 Task: Use the formula "CODE" in spreadsheet "Project portfolio".
Action: Mouse moved to (1037, 326)
Screenshot: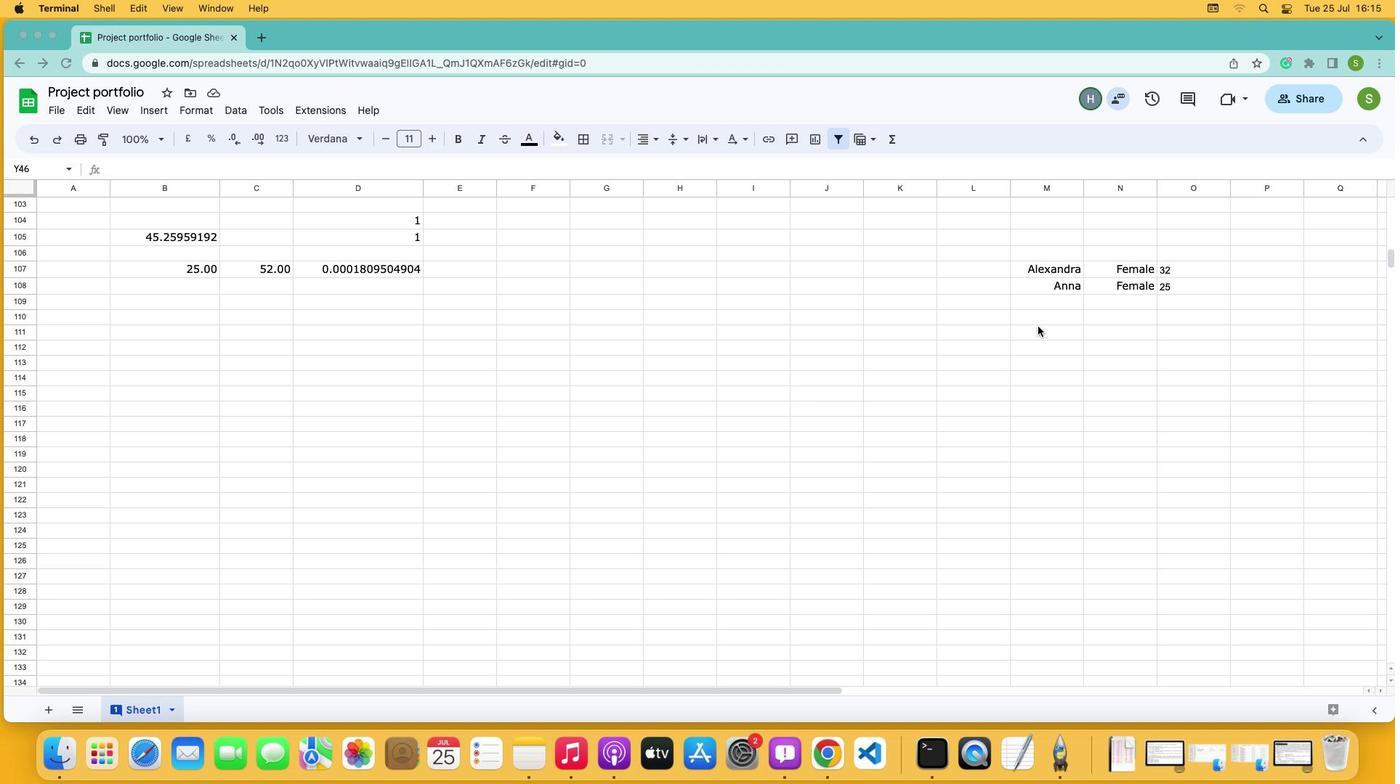 
Action: Mouse pressed left at (1037, 326)
Screenshot: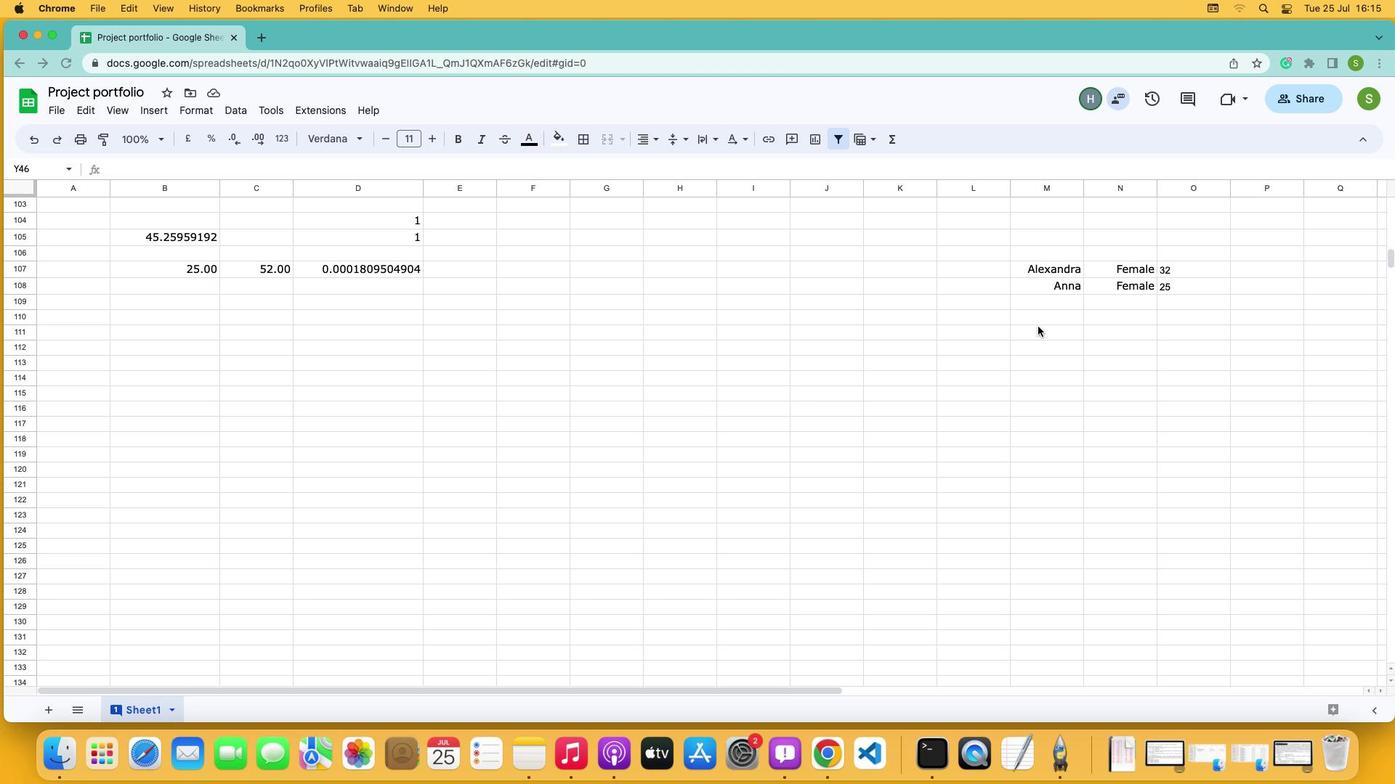 
Action: Mouse moved to (1043, 319)
Screenshot: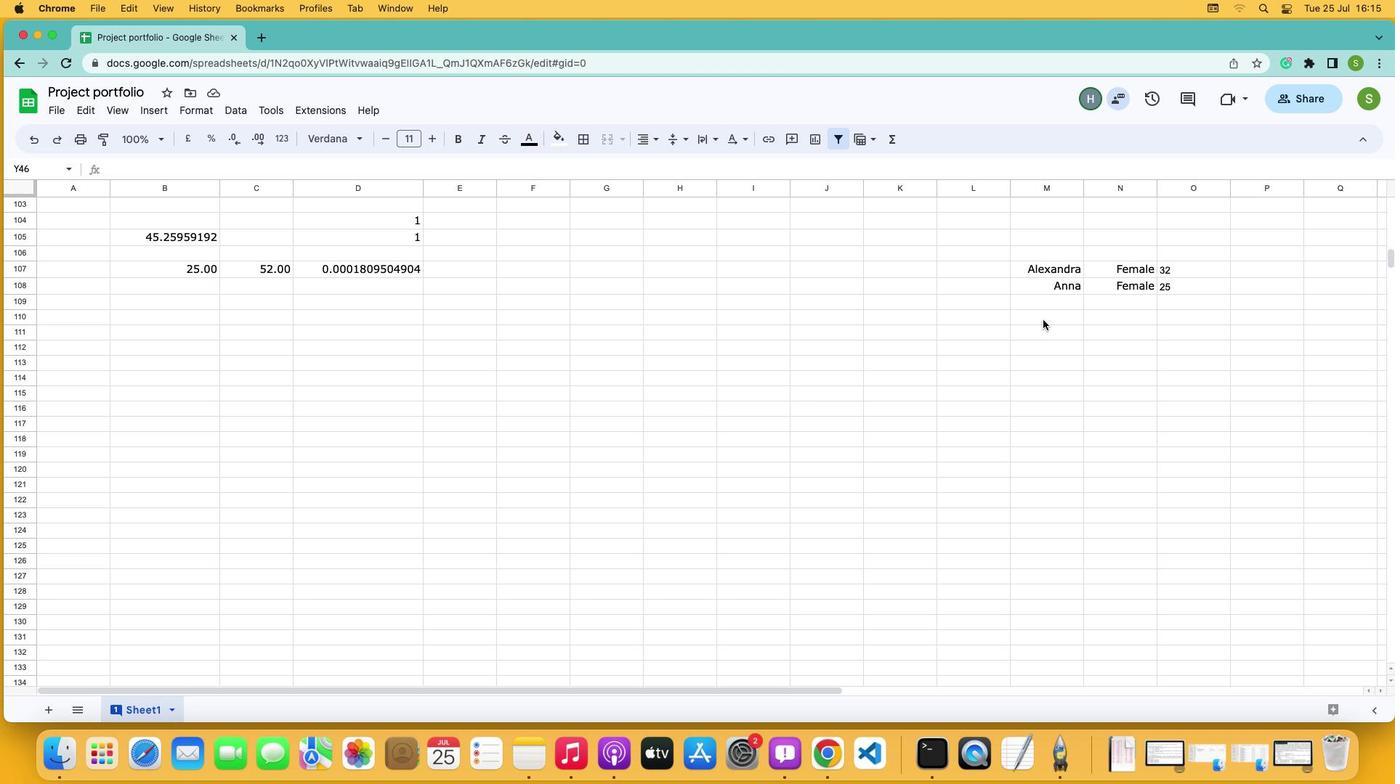 
Action: Mouse pressed left at (1043, 319)
Screenshot: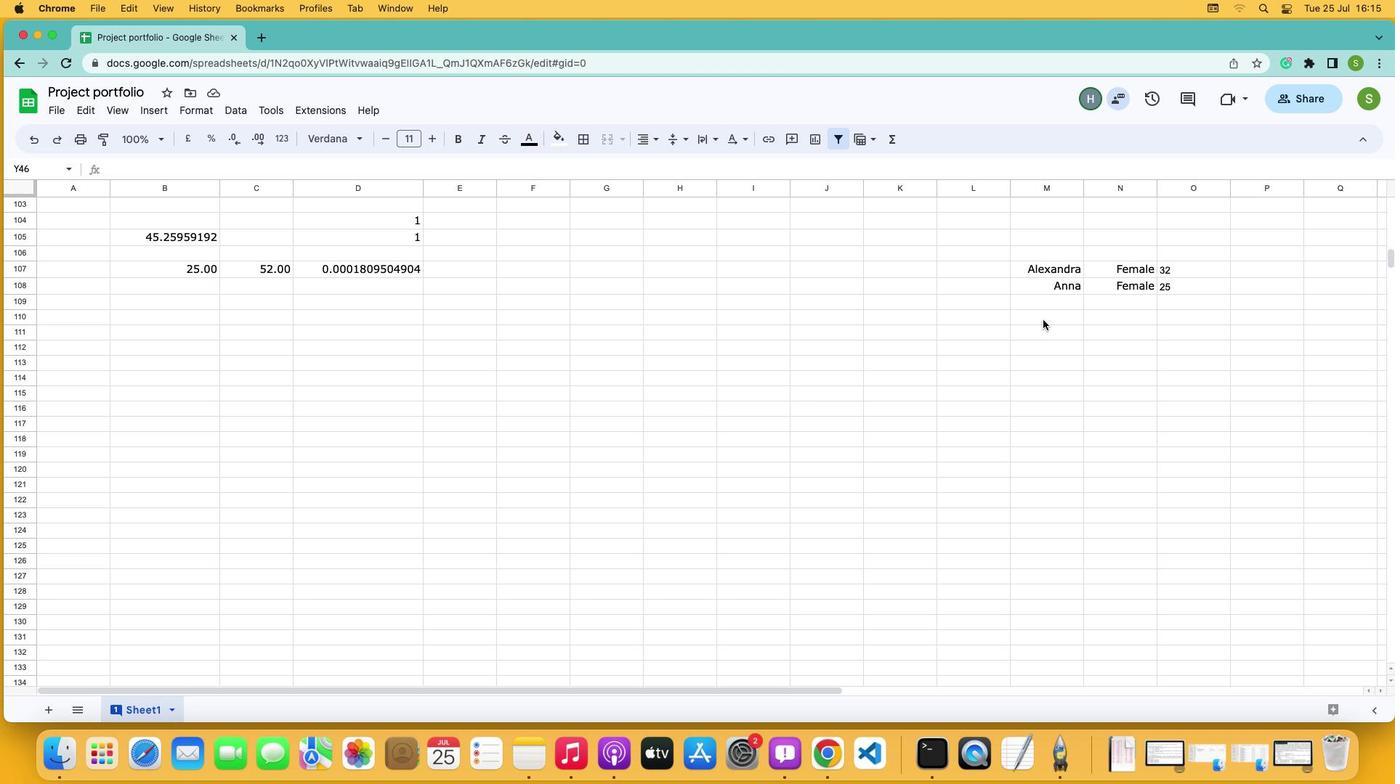 
Action: Mouse moved to (888, 135)
Screenshot: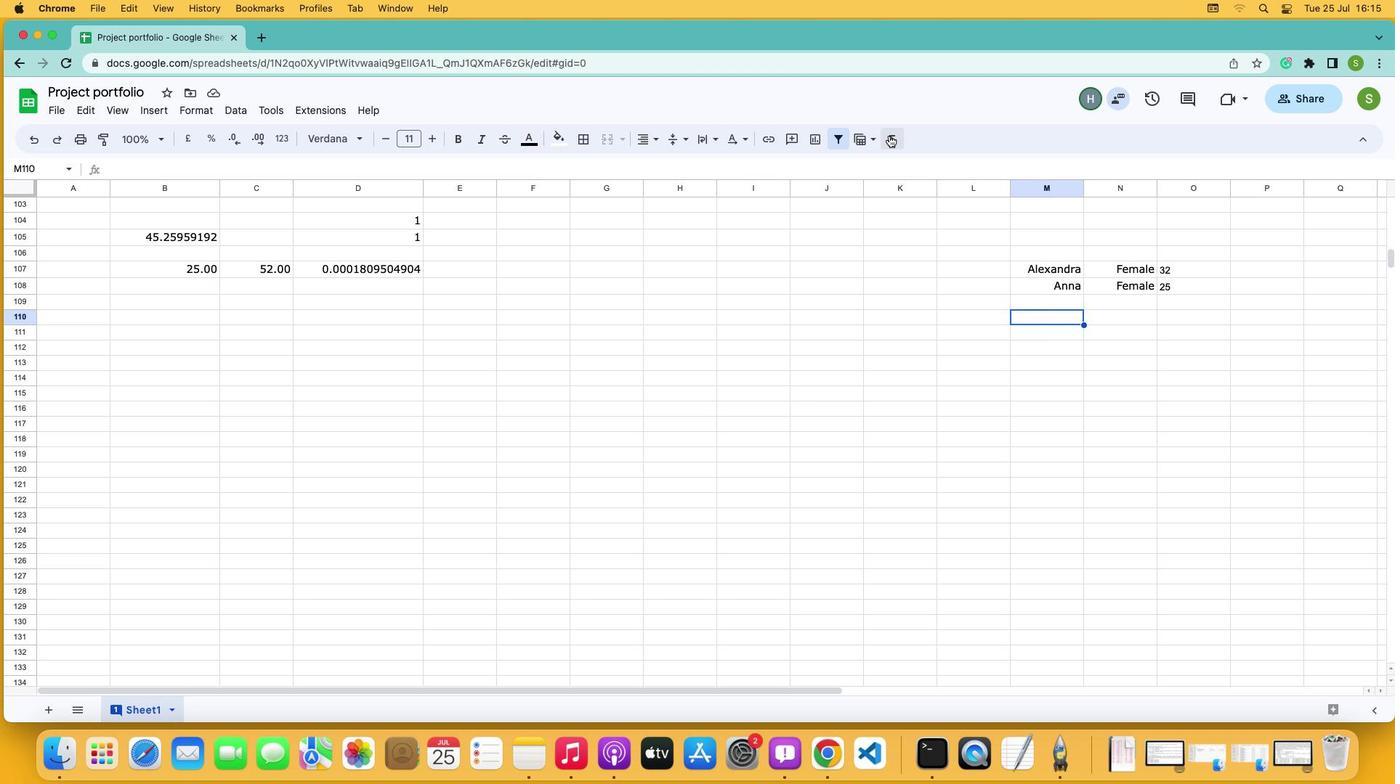 
Action: Mouse pressed left at (888, 135)
Screenshot: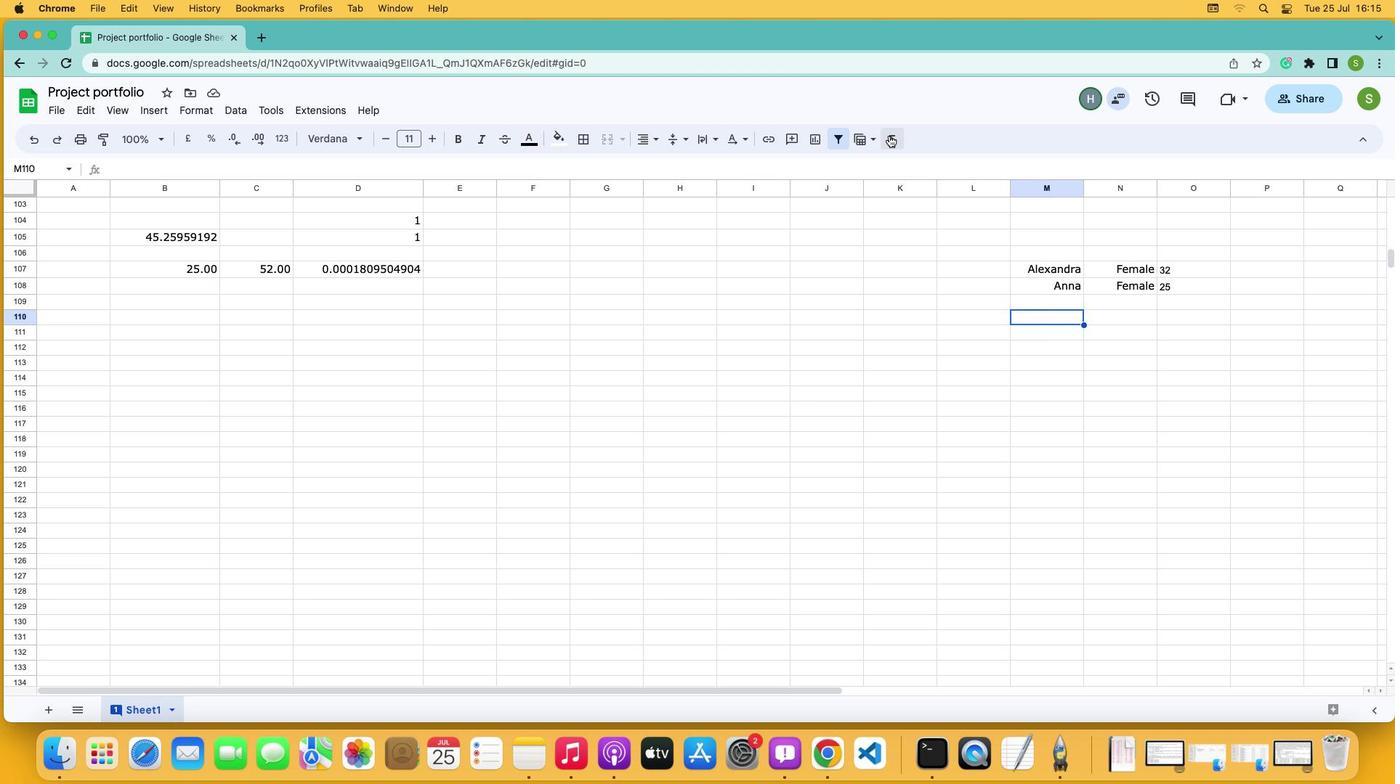 
Action: Mouse moved to (924, 294)
Screenshot: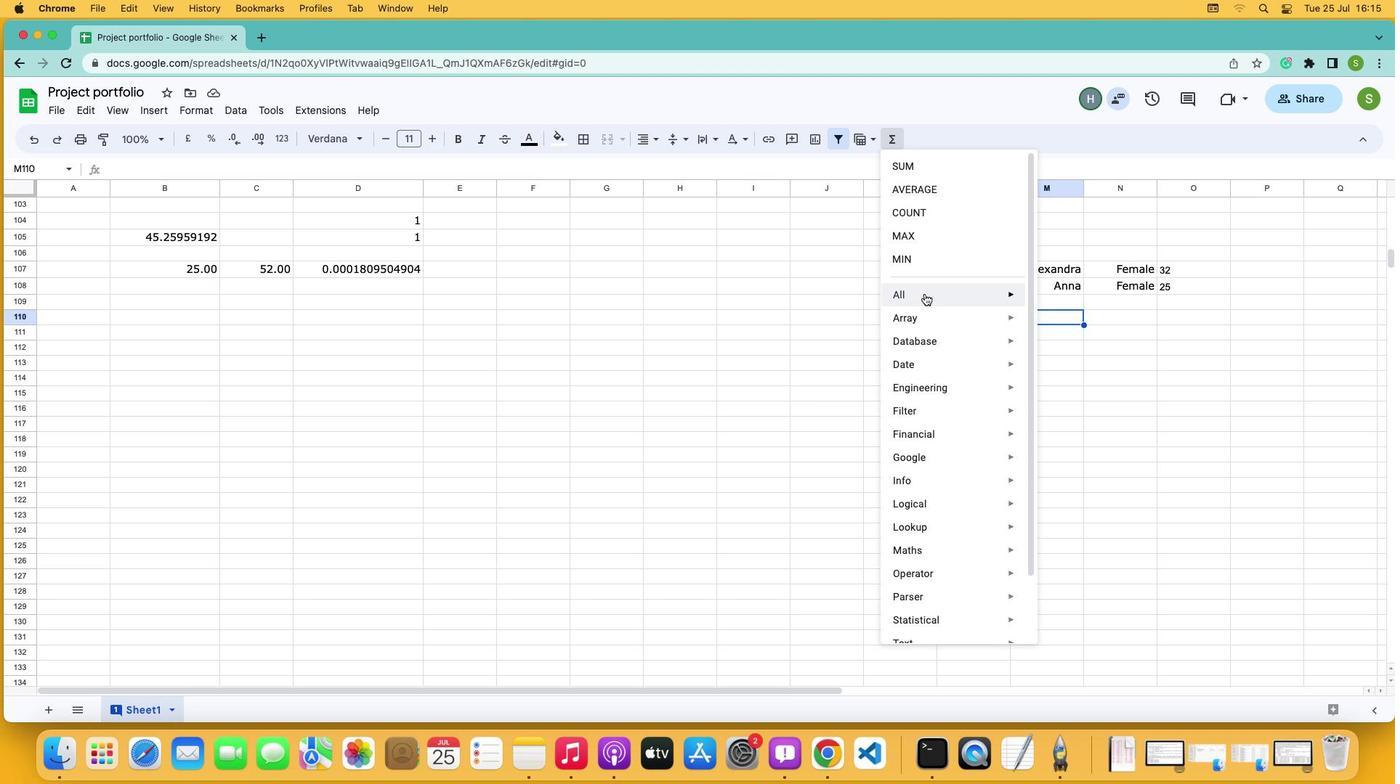 
Action: Mouse pressed left at (924, 294)
Screenshot: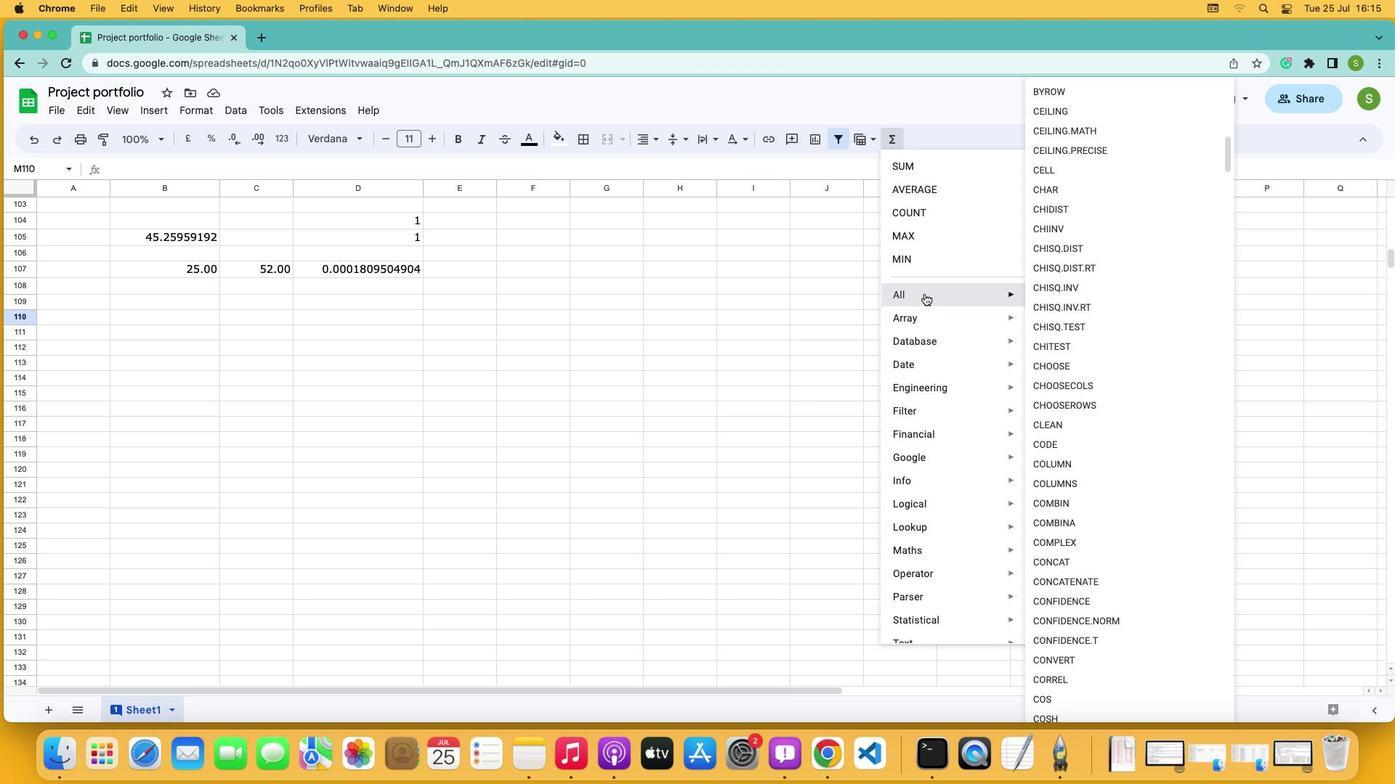 
Action: Mouse moved to (1054, 452)
Screenshot: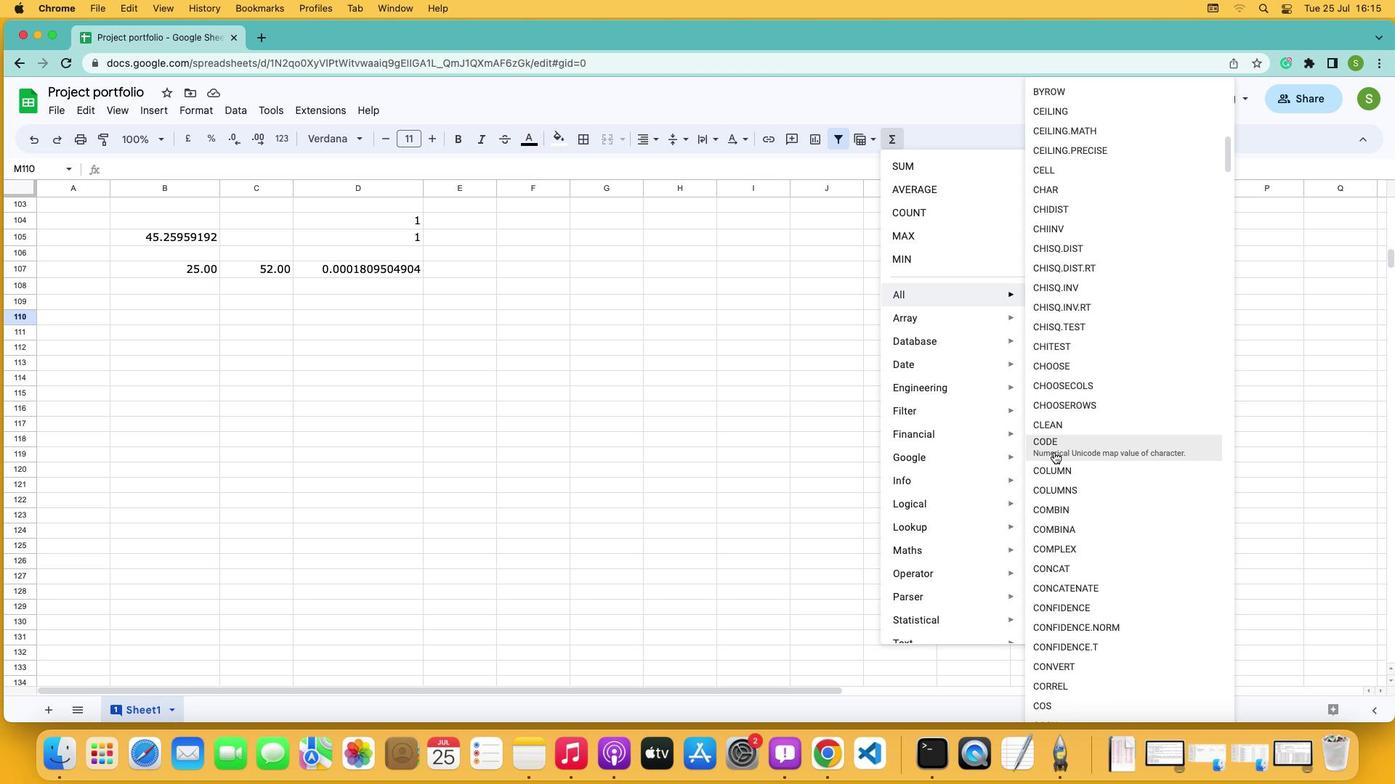
Action: Mouse pressed left at (1054, 452)
Screenshot: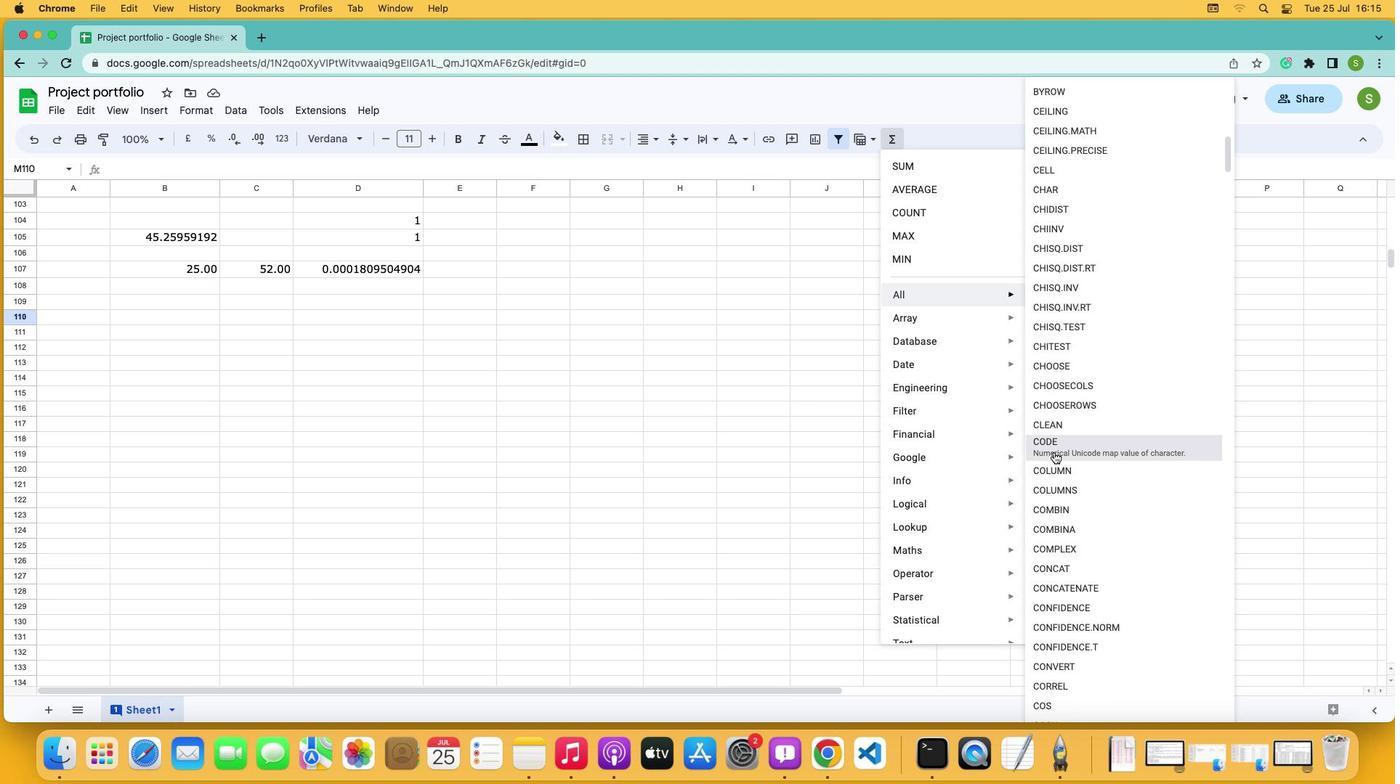 
Action: Mouse moved to (1039, 268)
Screenshot: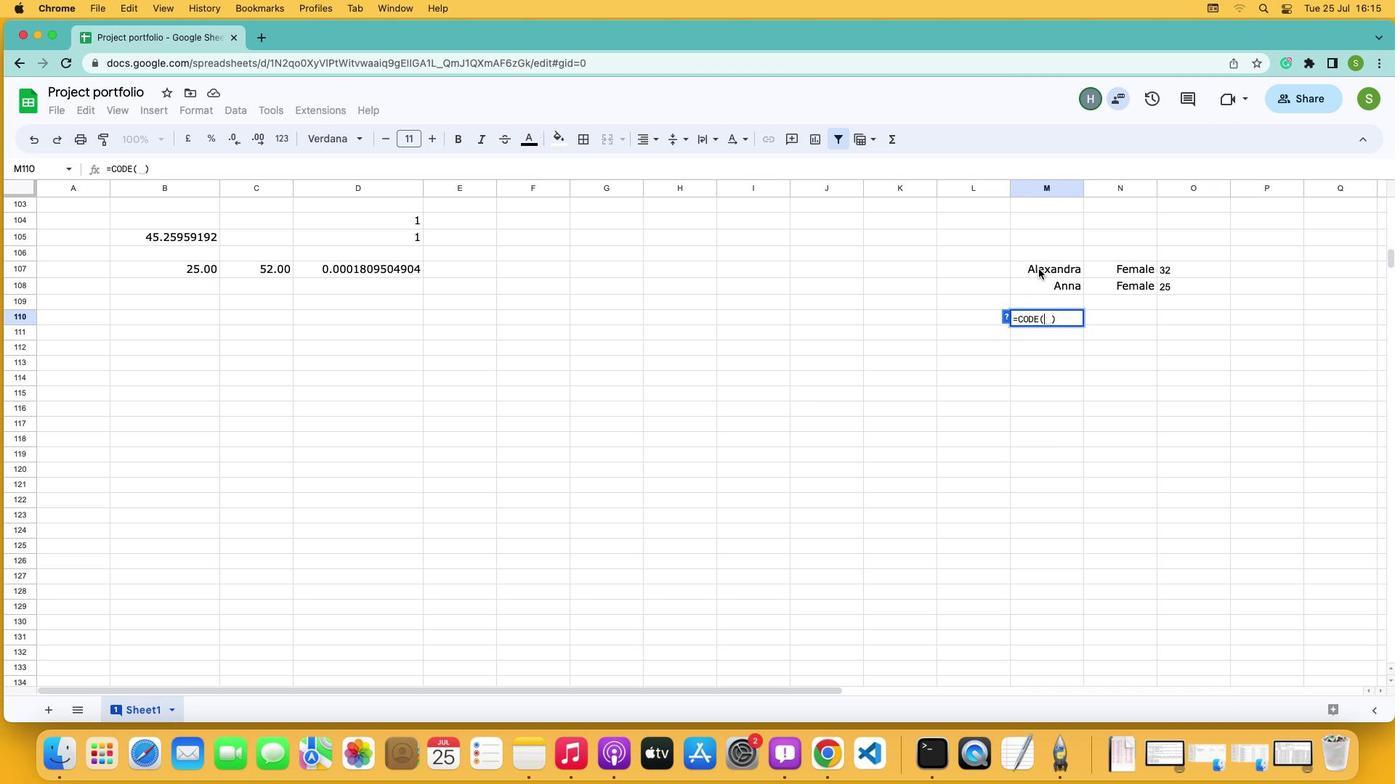 
Action: Mouse pressed left at (1039, 268)
Screenshot: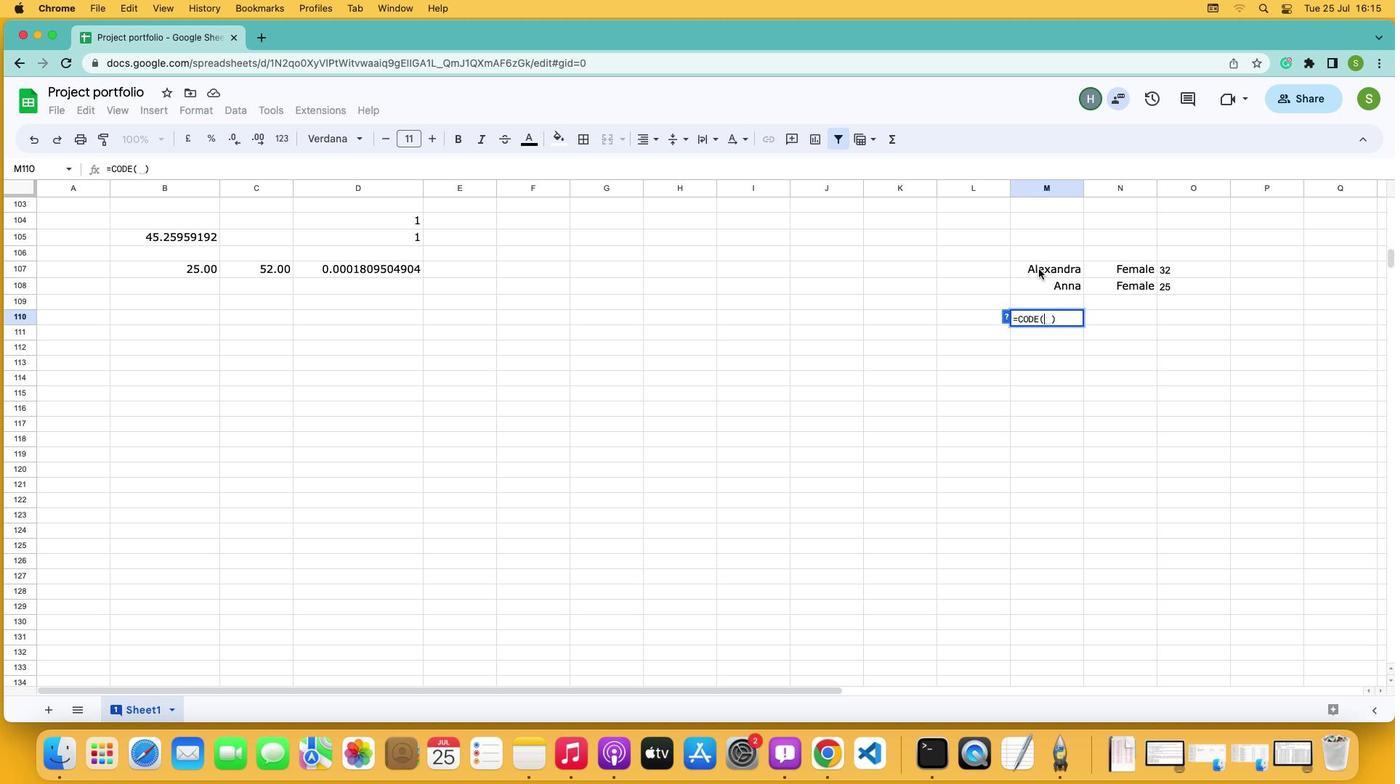 
Action: Key pressed Key.enter
Screenshot: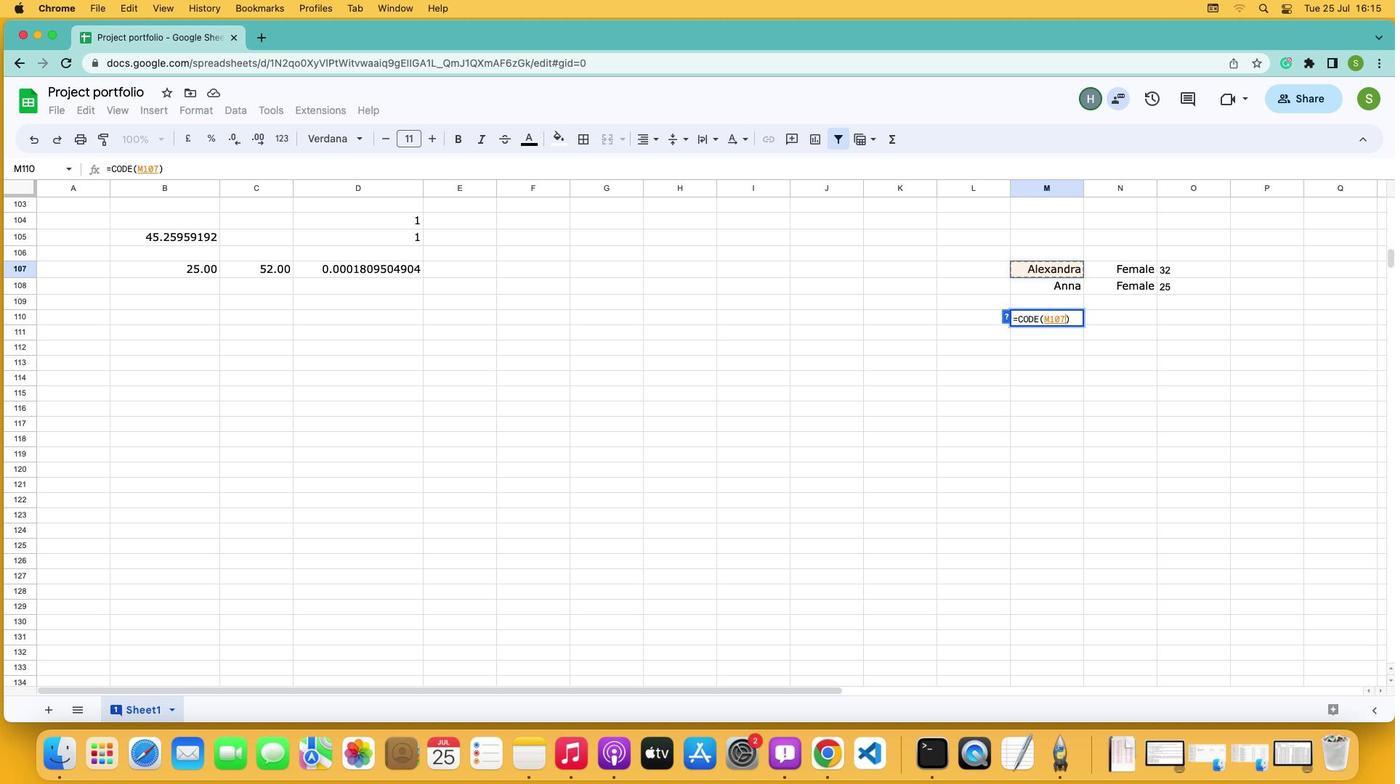 
